 Task: Select the Mountain Time - US & Canada as time zone for the schedule.
Action: Mouse moved to (156, 206)
Screenshot: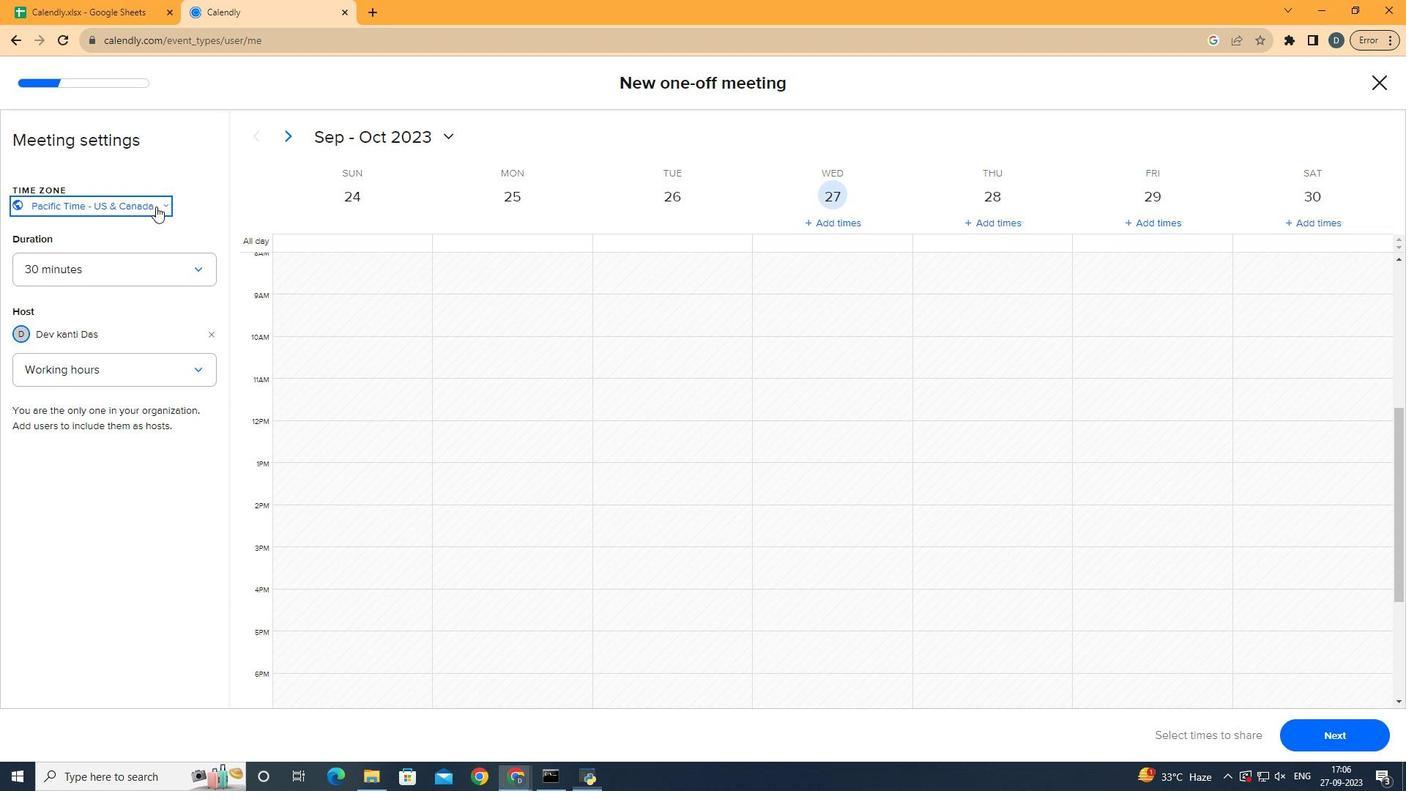 
Action: Mouse pressed left at (156, 206)
Screenshot: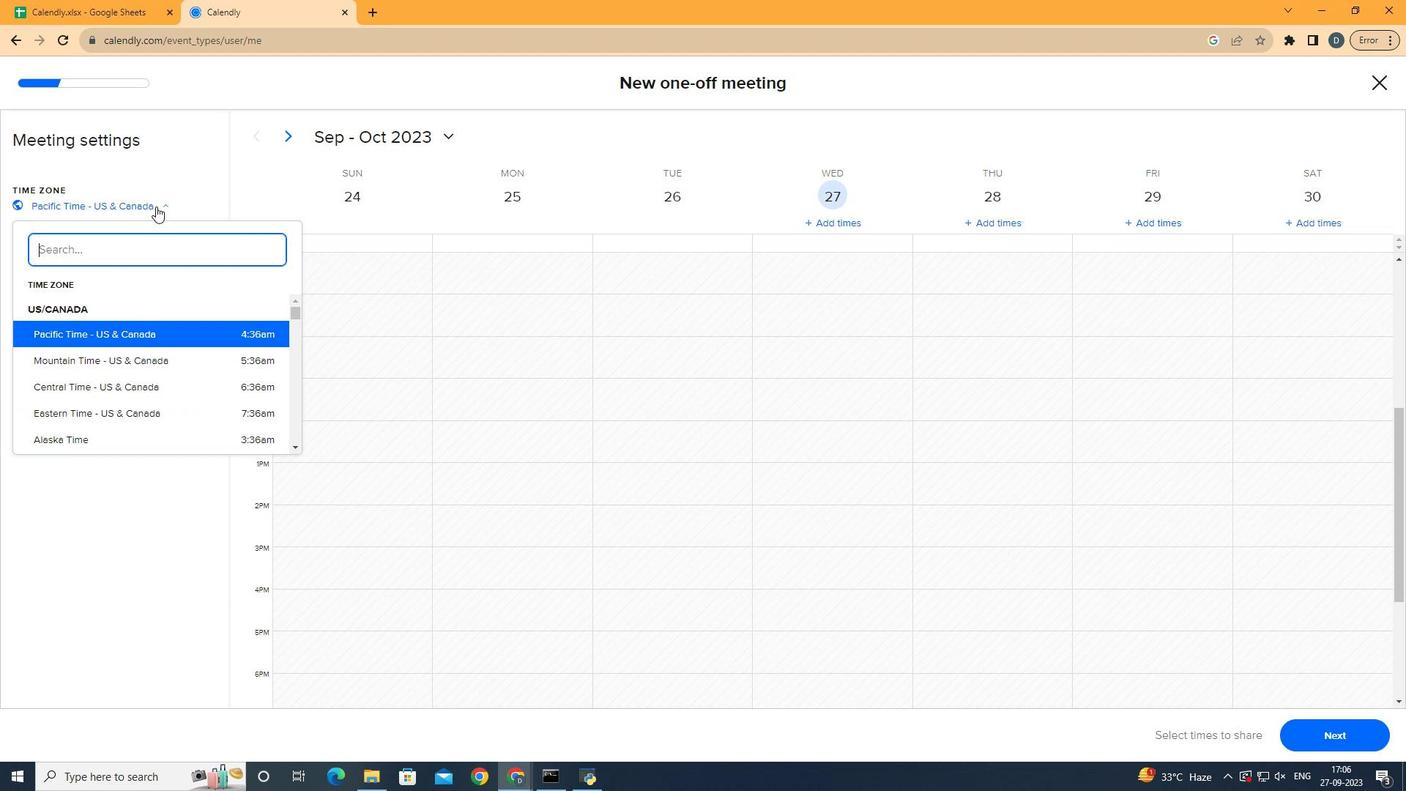 
Action: Mouse moved to (123, 359)
Screenshot: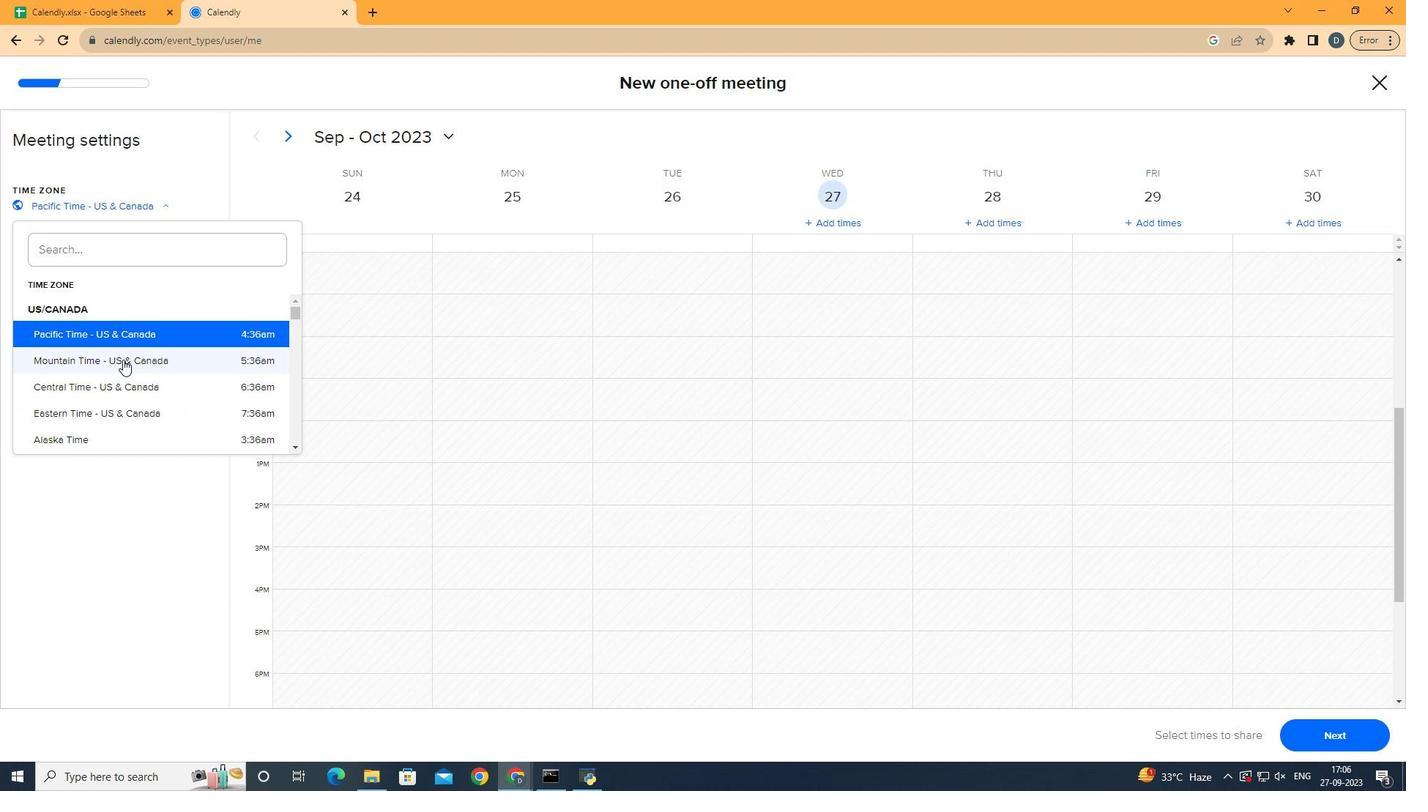 
Action: Mouse pressed left at (123, 359)
Screenshot: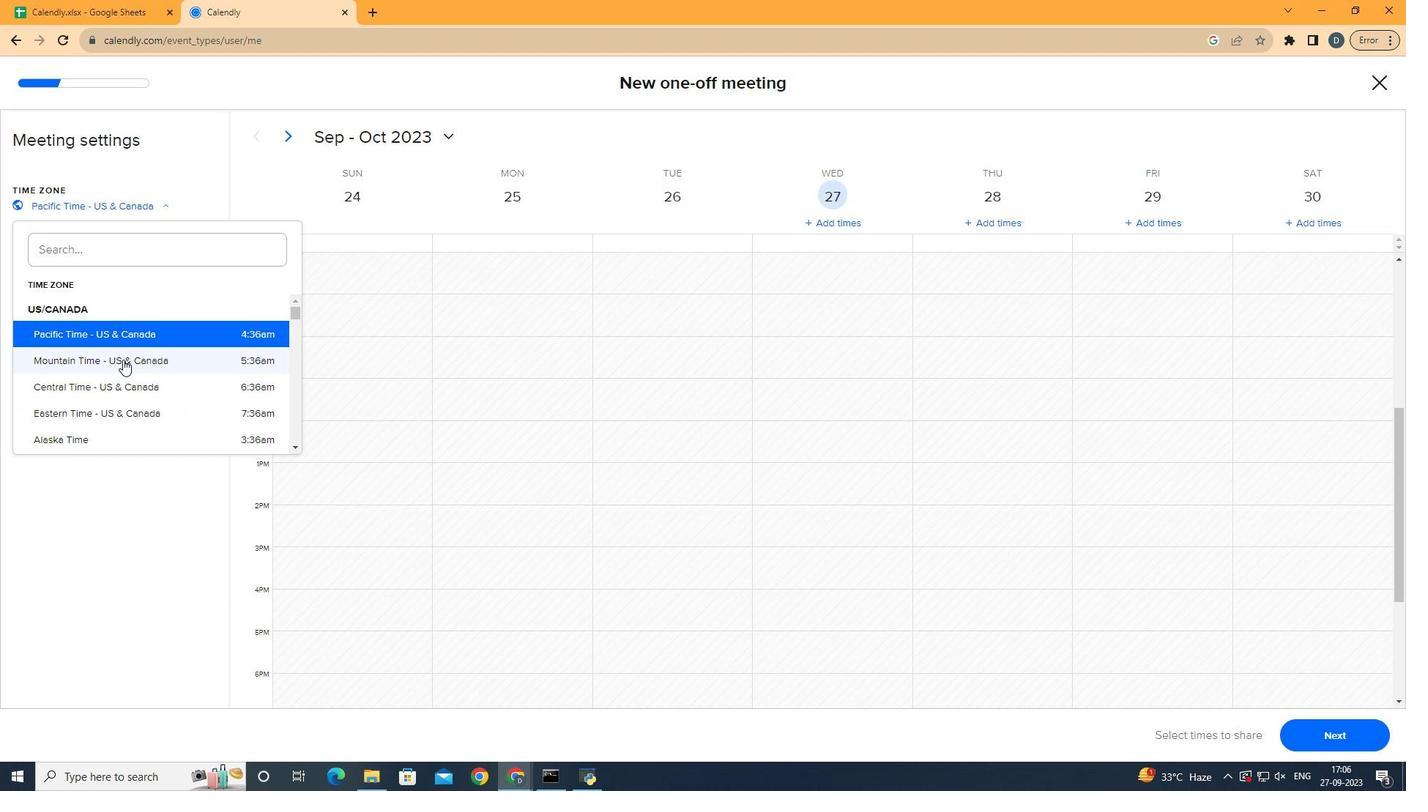 
Action: Mouse moved to (185, 513)
Screenshot: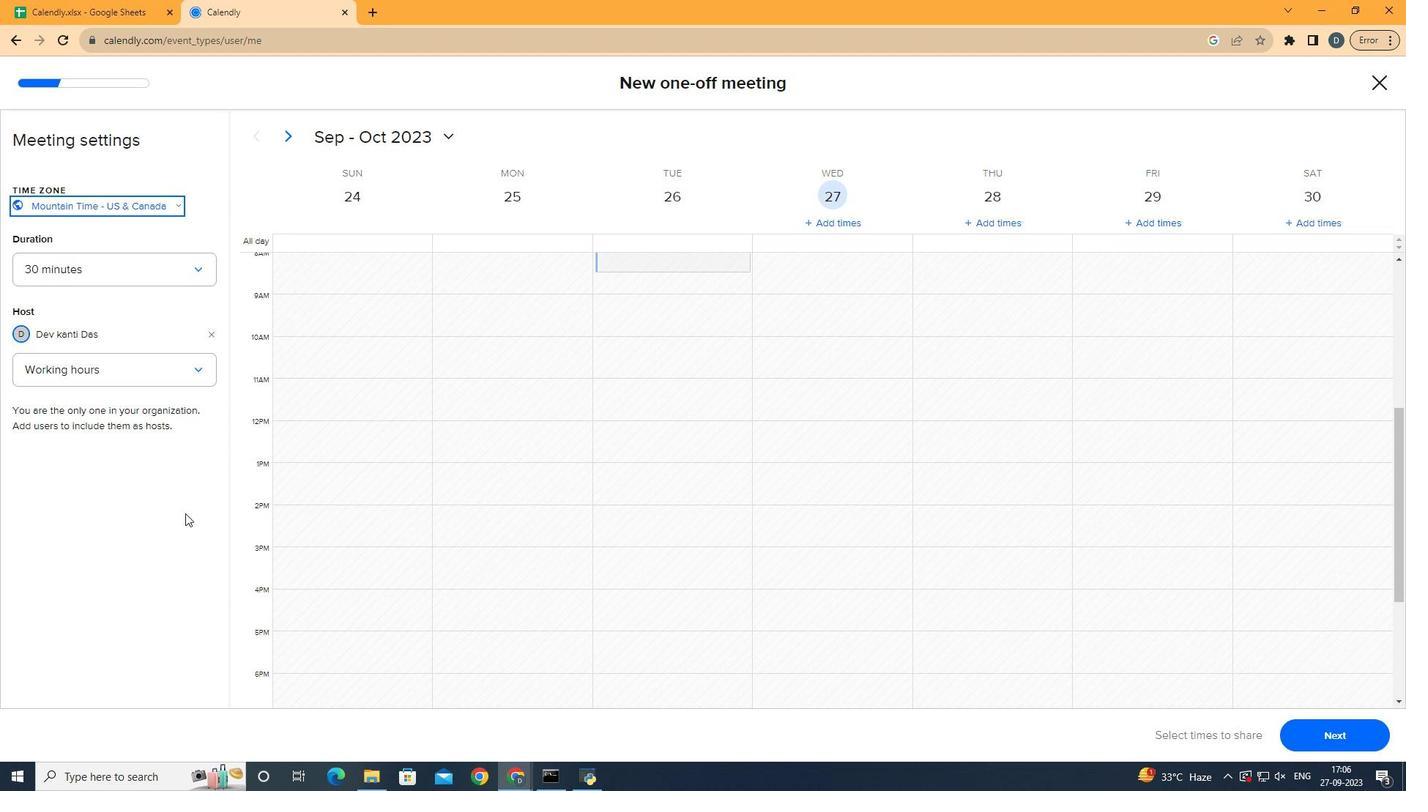 
